 Task: Search for emails with the subject 'urgent online meeting' received between 7/1/2023 and 7/30/2023.
Action: Mouse moved to (371, 12)
Screenshot: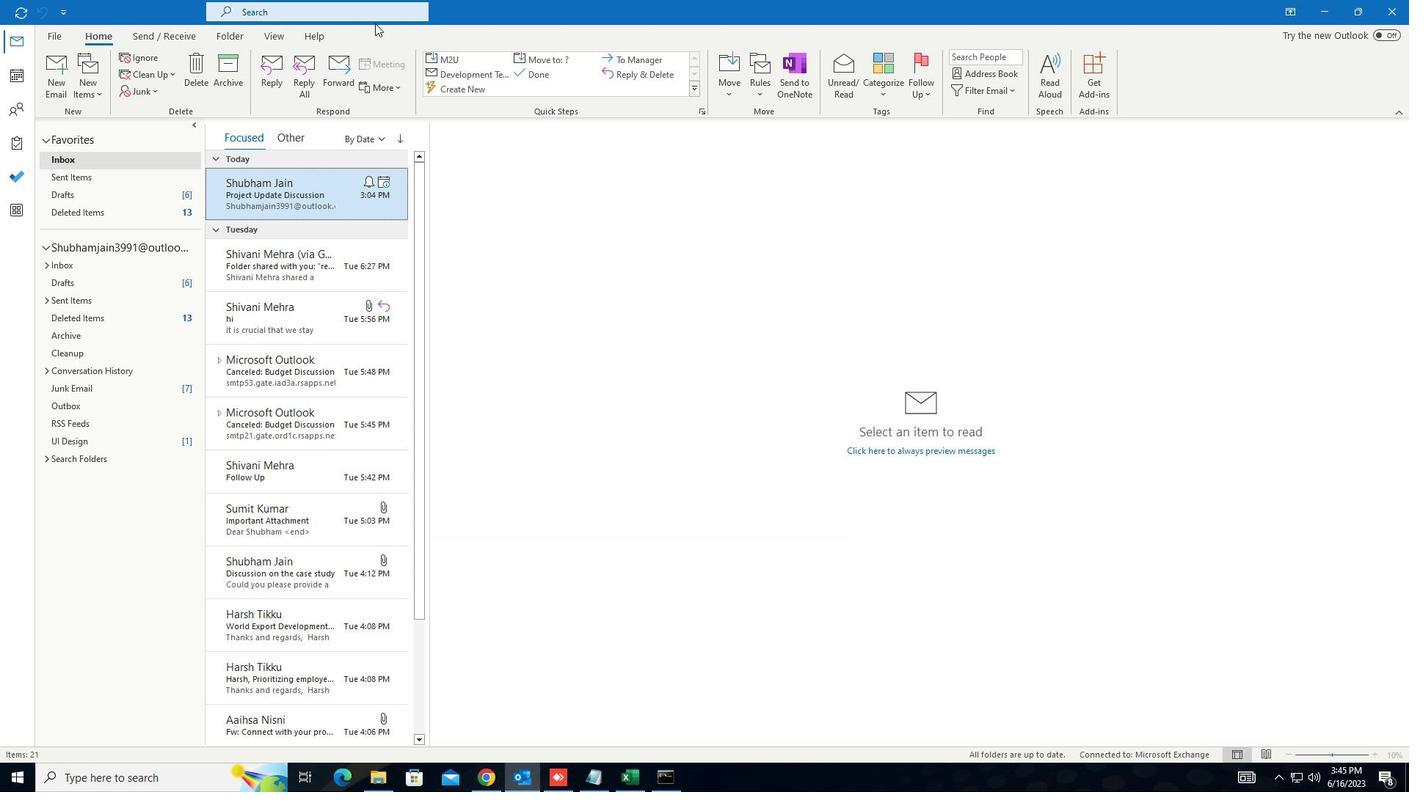 
Action: Mouse pressed left at (371, 12)
Screenshot: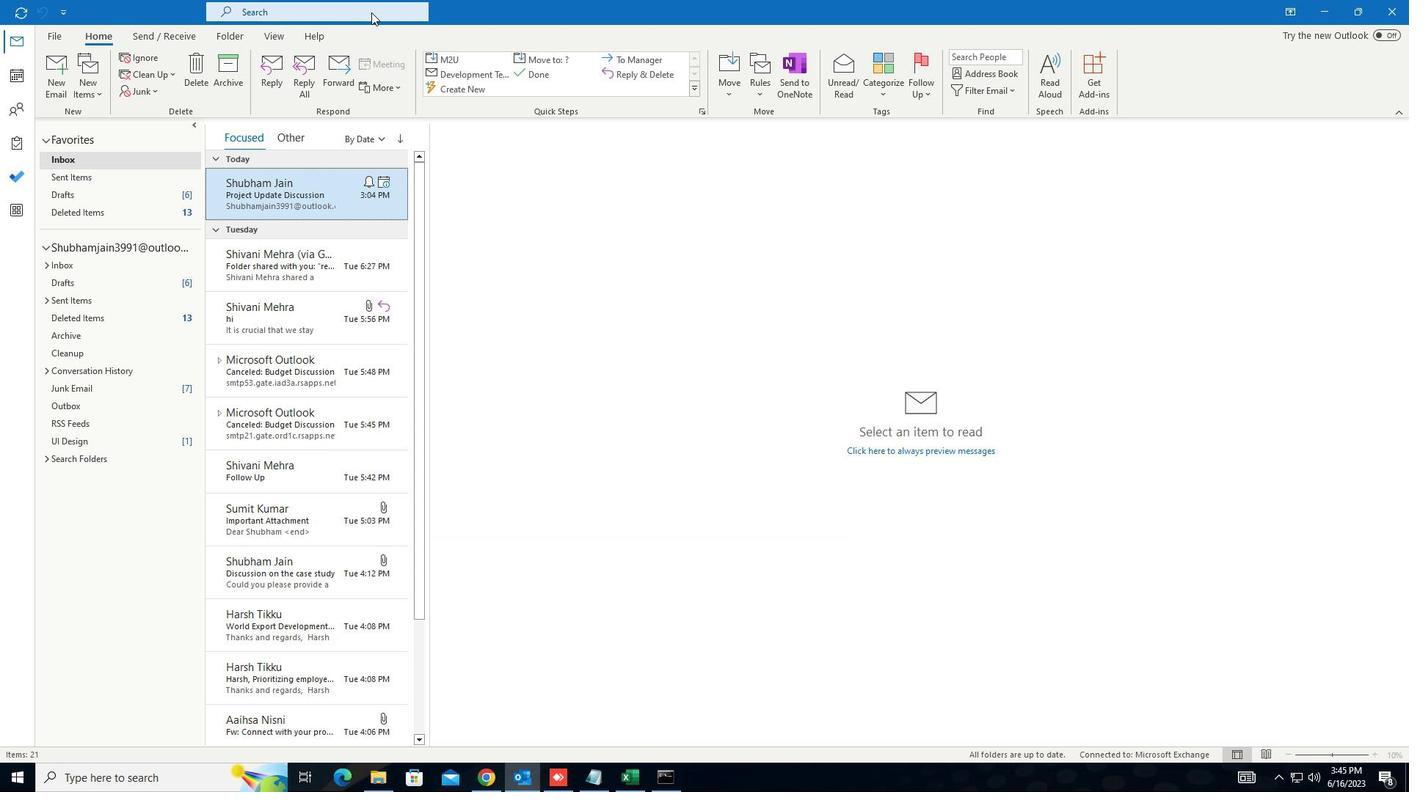 
Action: Mouse moved to (549, 12)
Screenshot: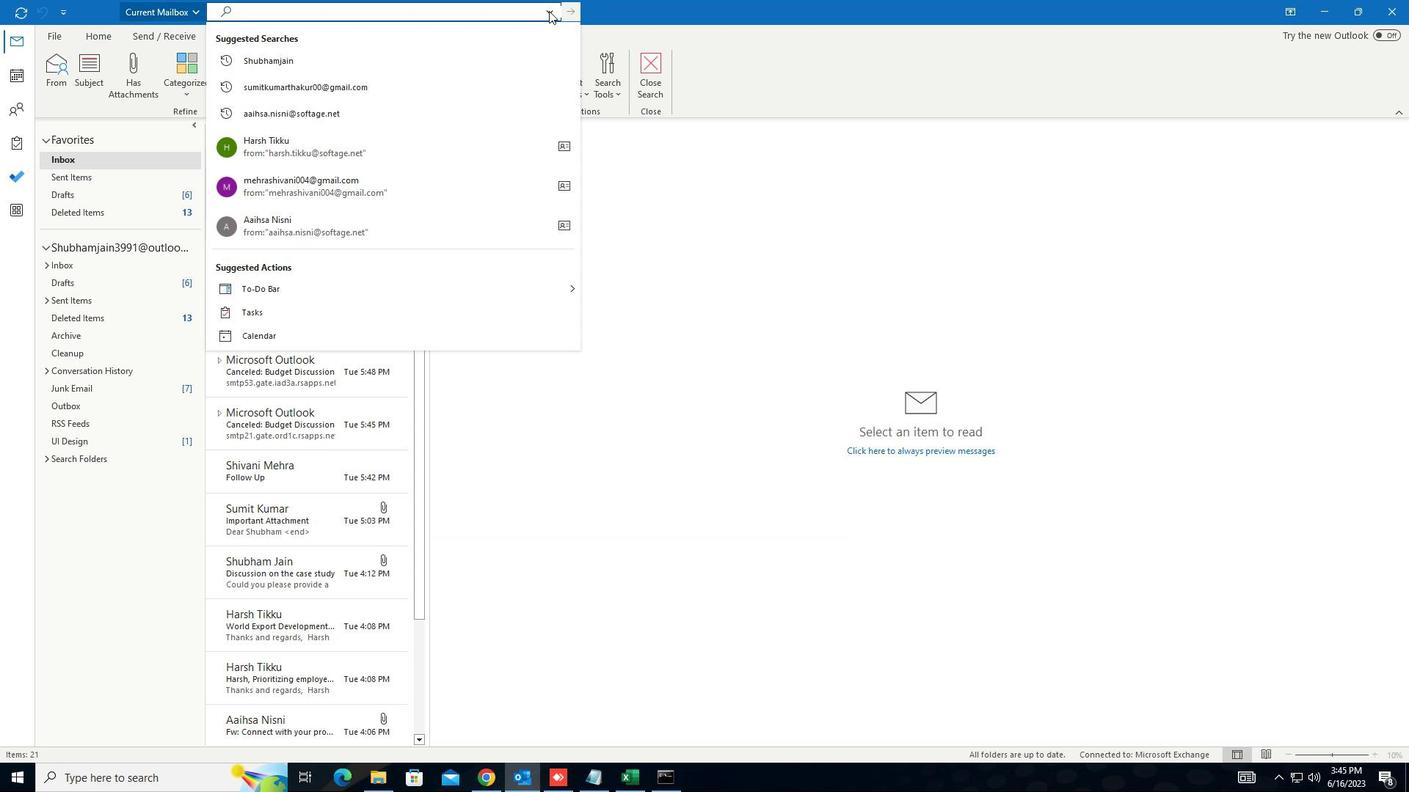 
Action: Mouse pressed left at (549, 12)
Screenshot: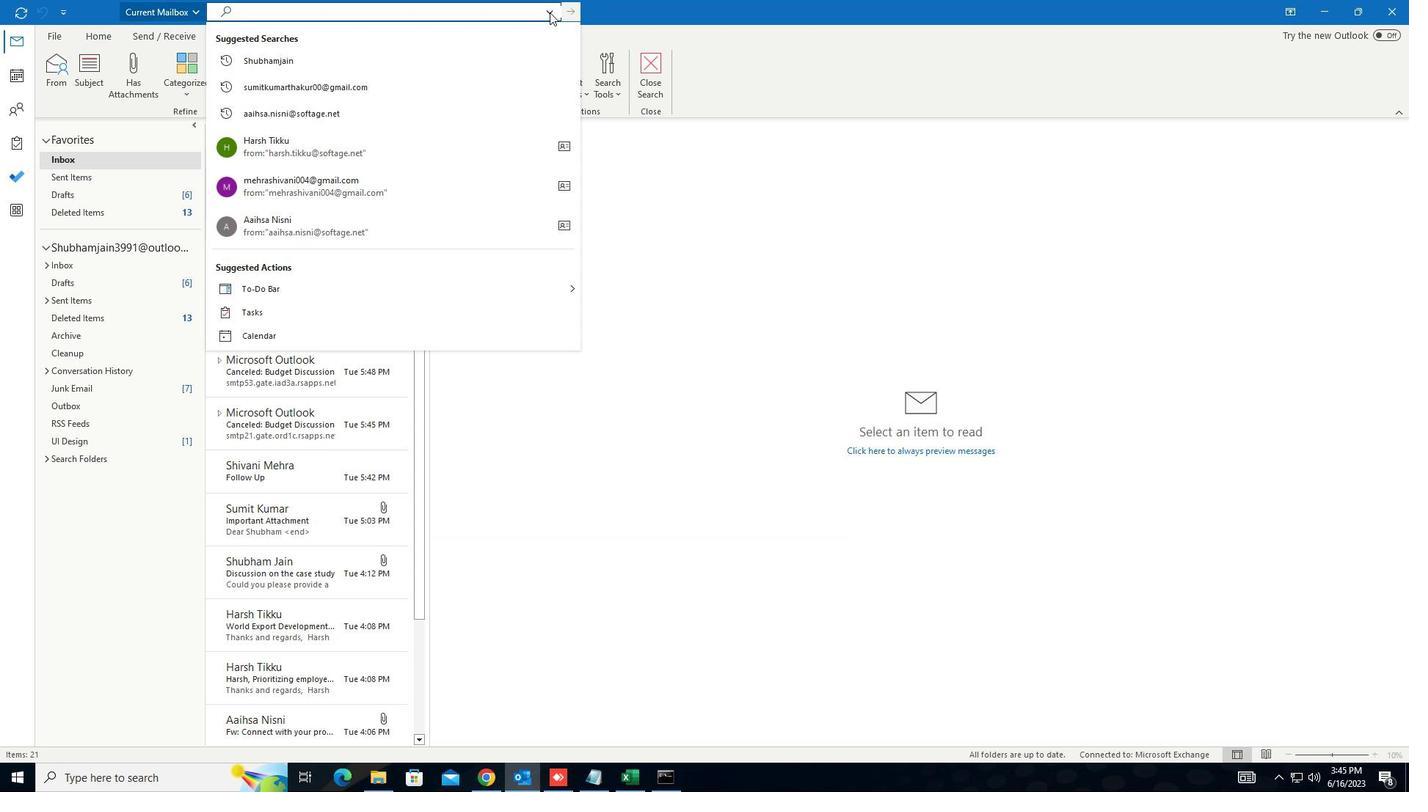 
Action: Mouse moved to (411, 265)
Screenshot: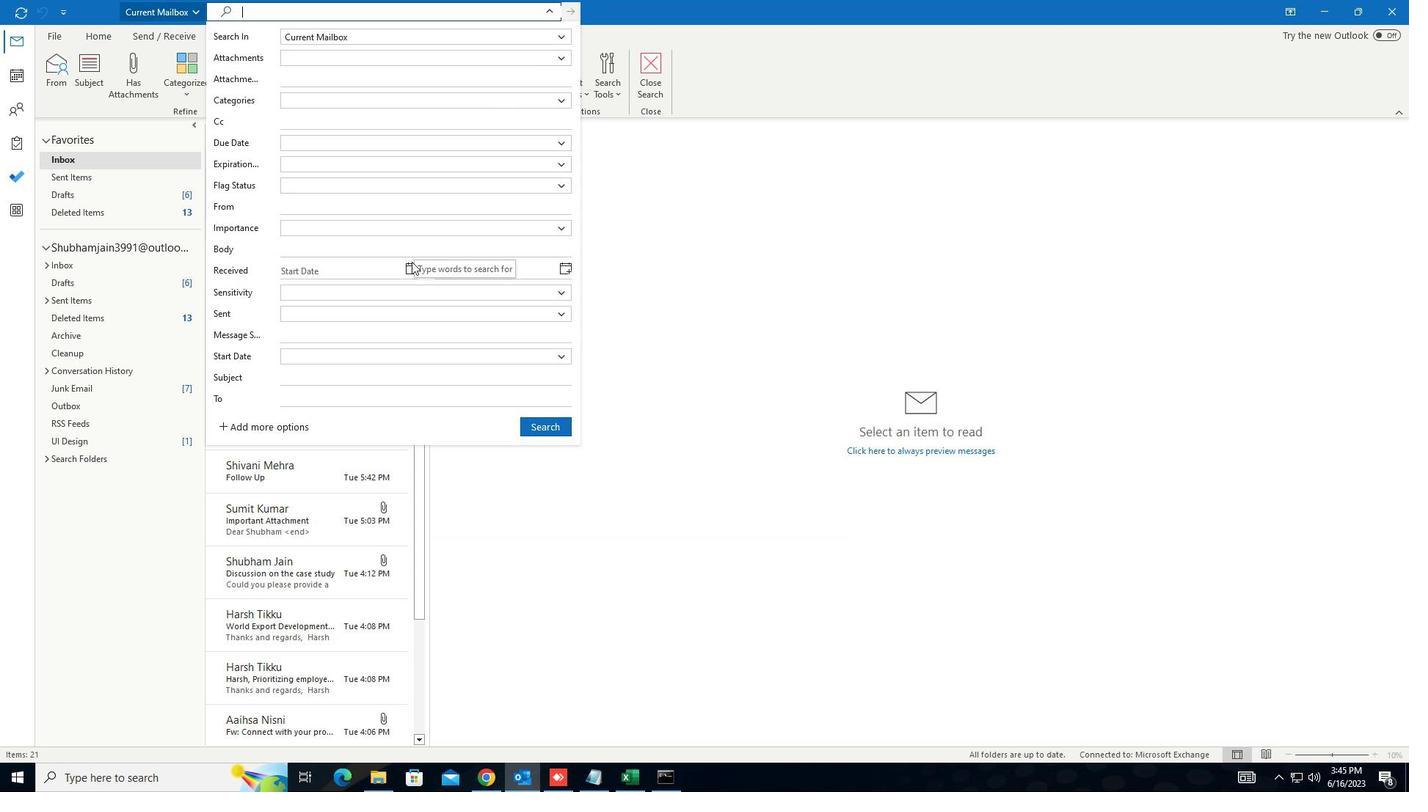 
Action: Mouse pressed left at (411, 265)
Screenshot: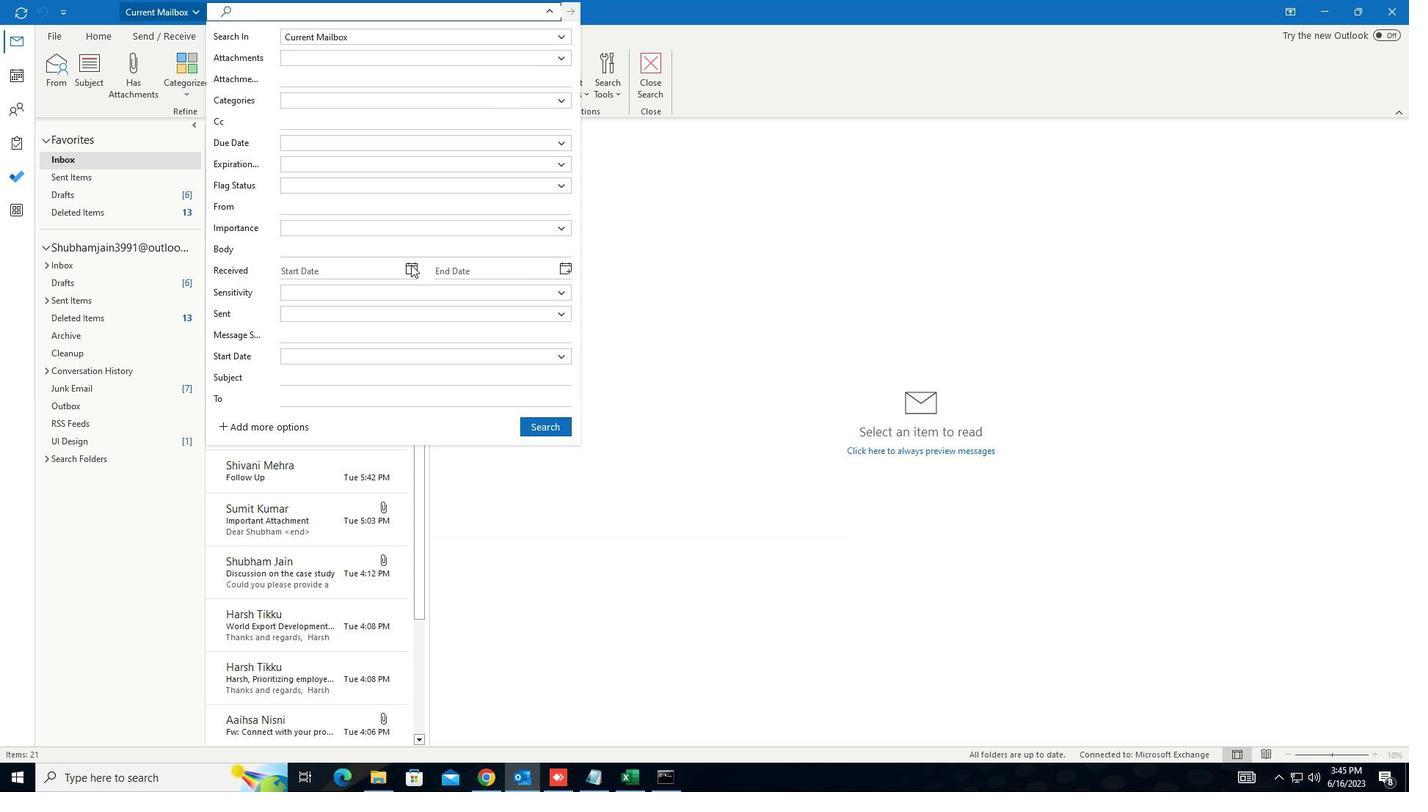 
Action: Mouse moved to (396, 268)
Screenshot: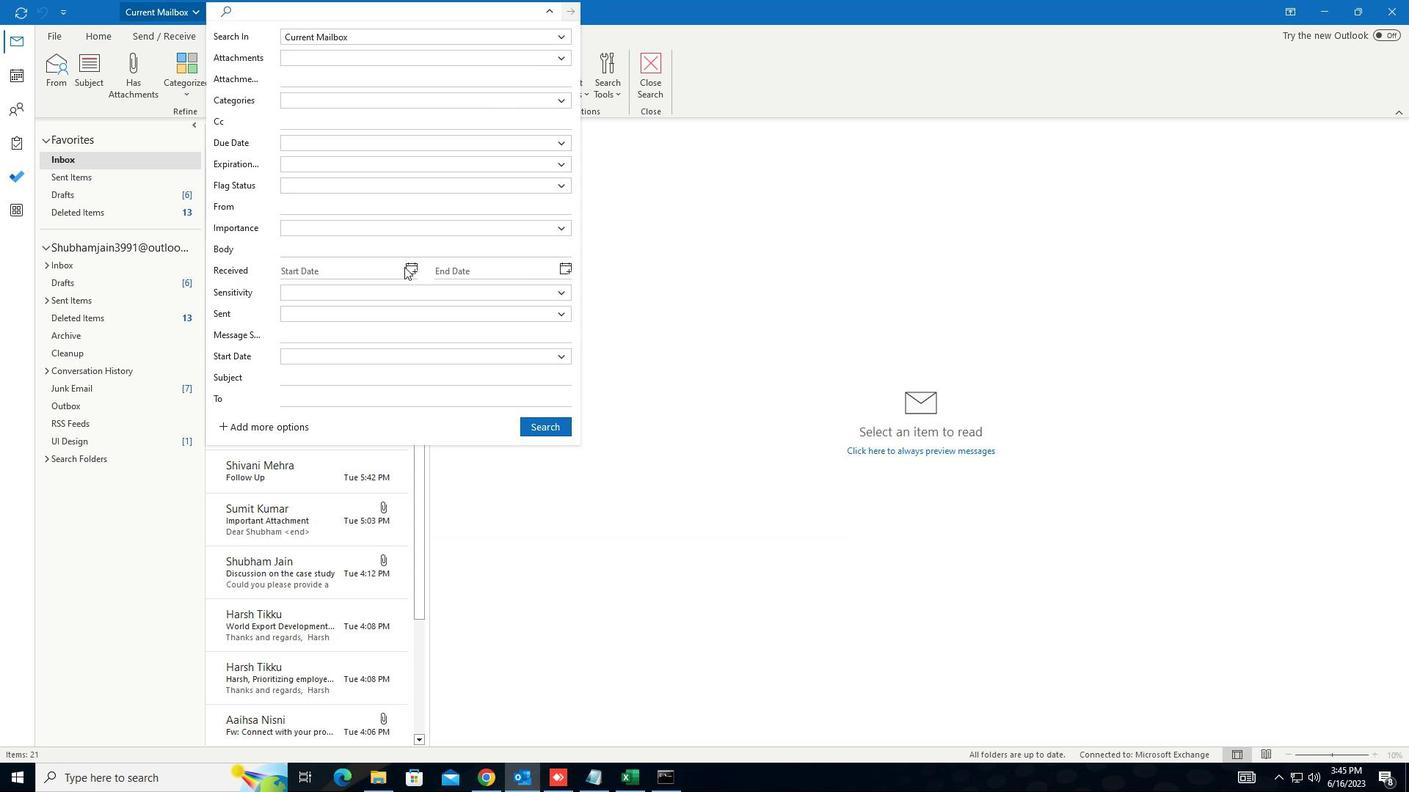 
Action: Mouse pressed left at (396, 268)
Screenshot: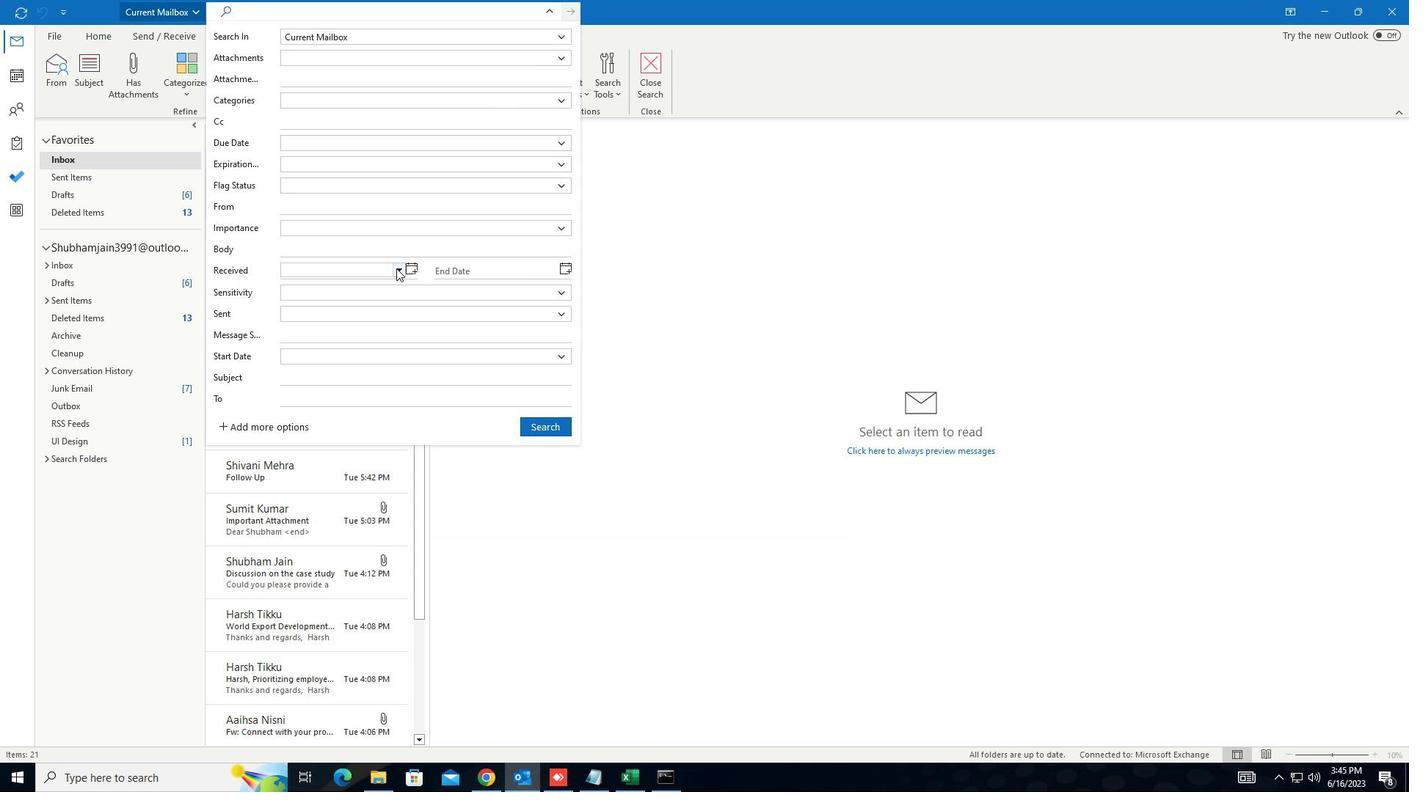 
Action: Mouse moved to (407, 287)
Screenshot: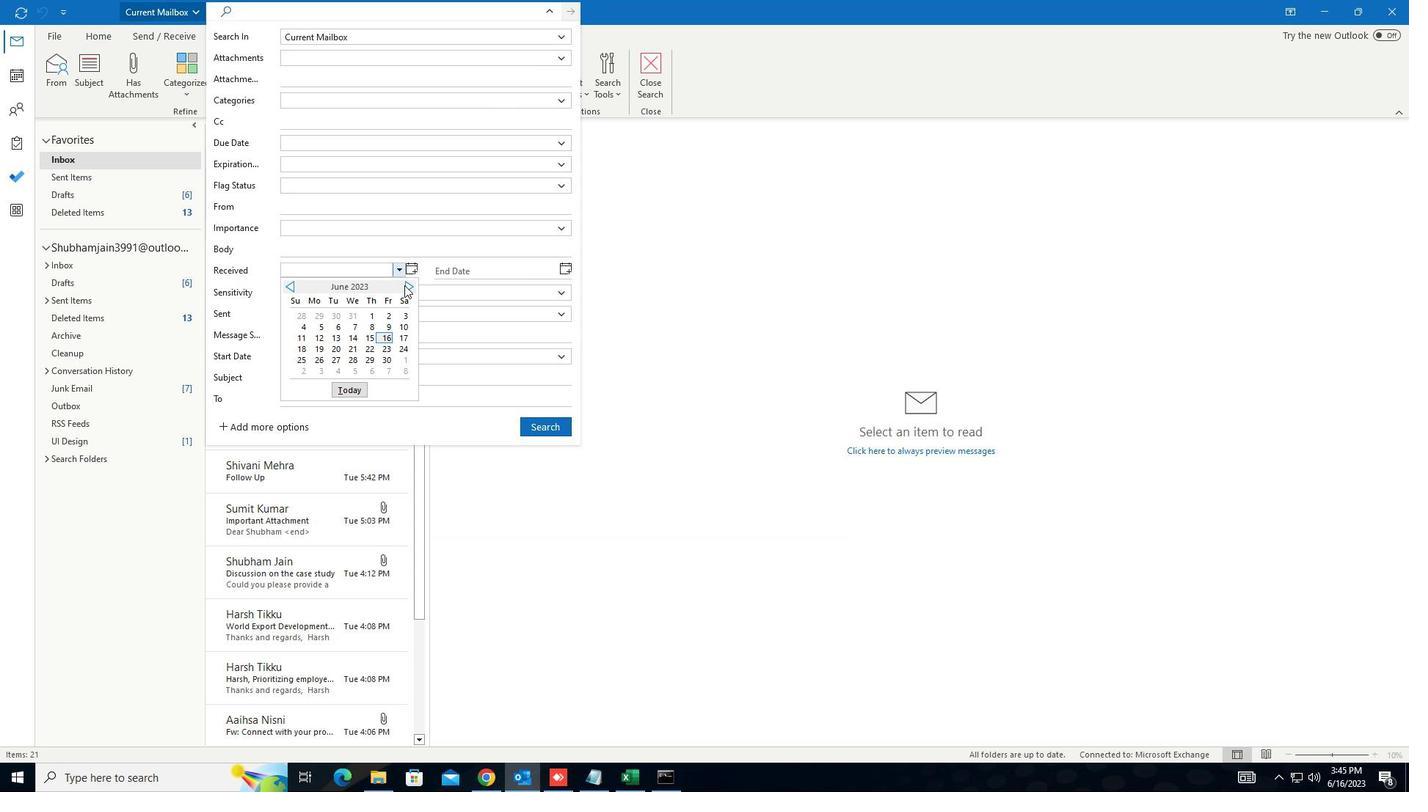 
Action: Mouse pressed left at (407, 287)
Screenshot: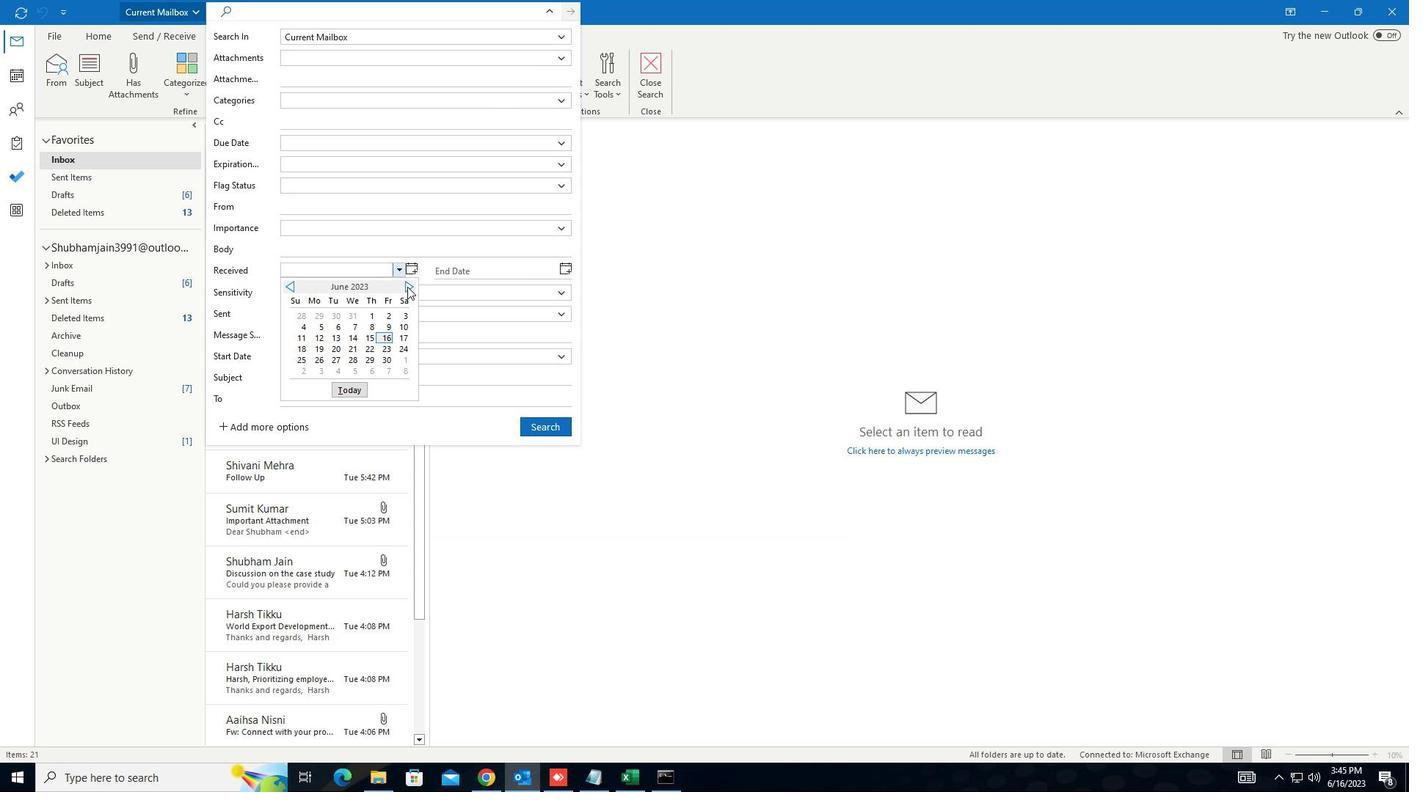 
Action: Mouse moved to (403, 315)
Screenshot: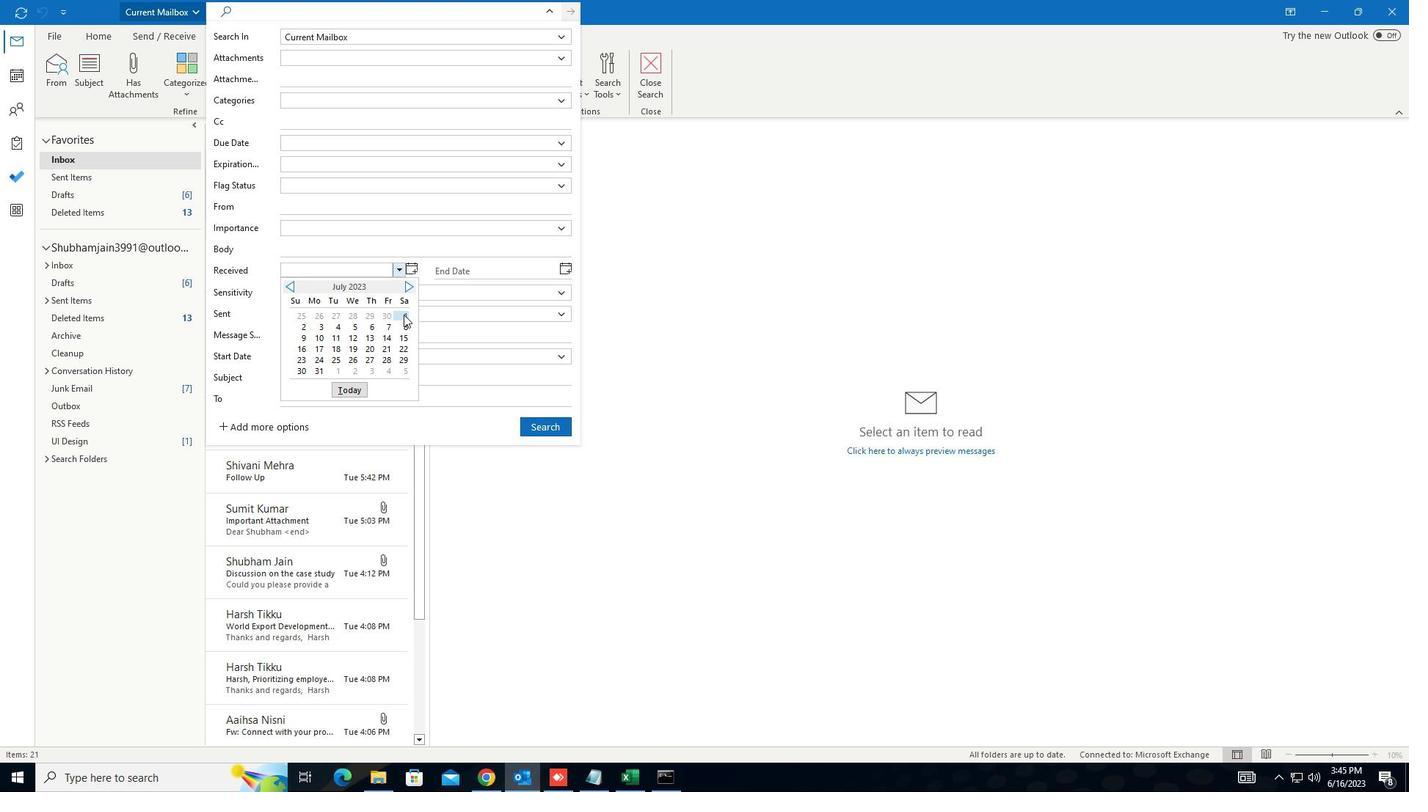 
Action: Mouse pressed left at (403, 315)
Screenshot: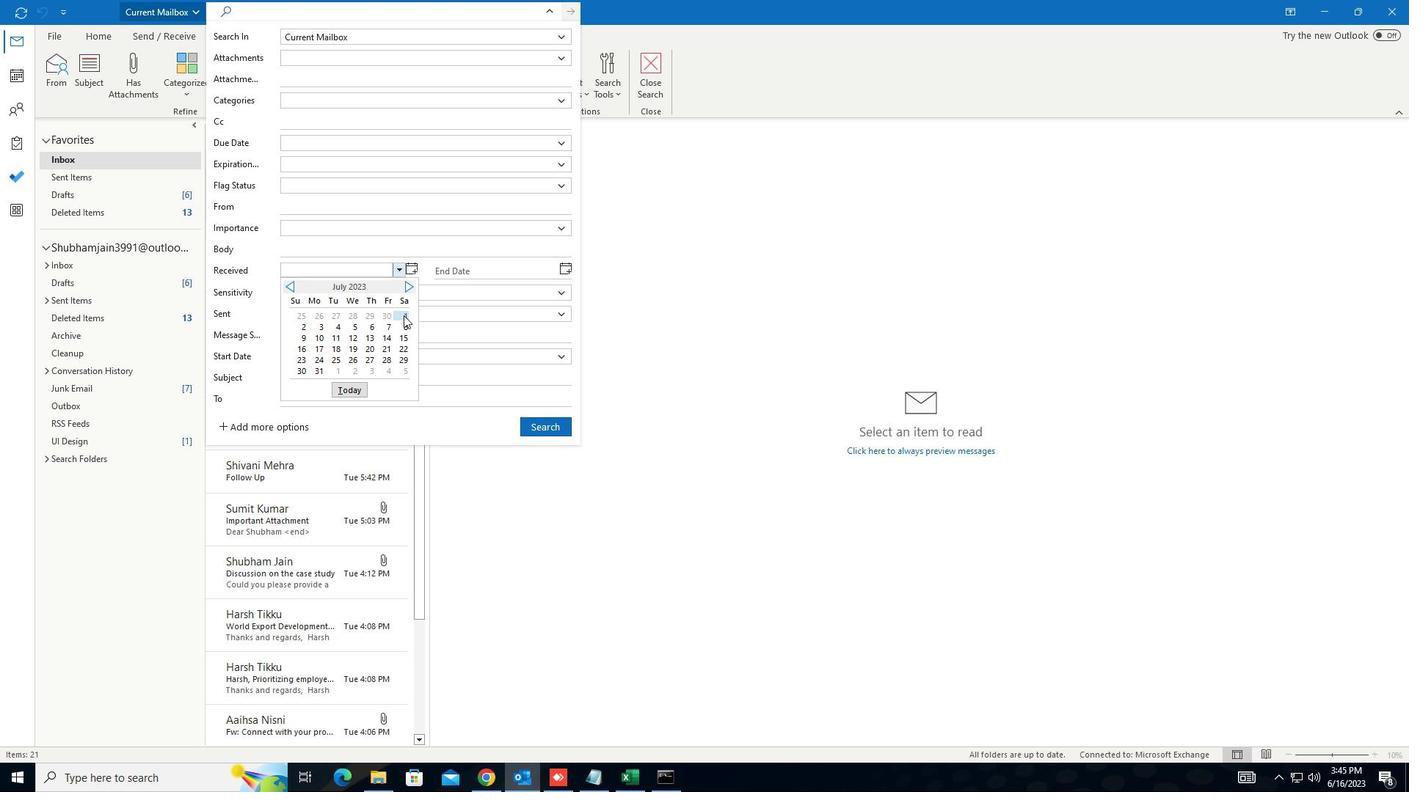 
Action: Mouse moved to (553, 271)
Screenshot: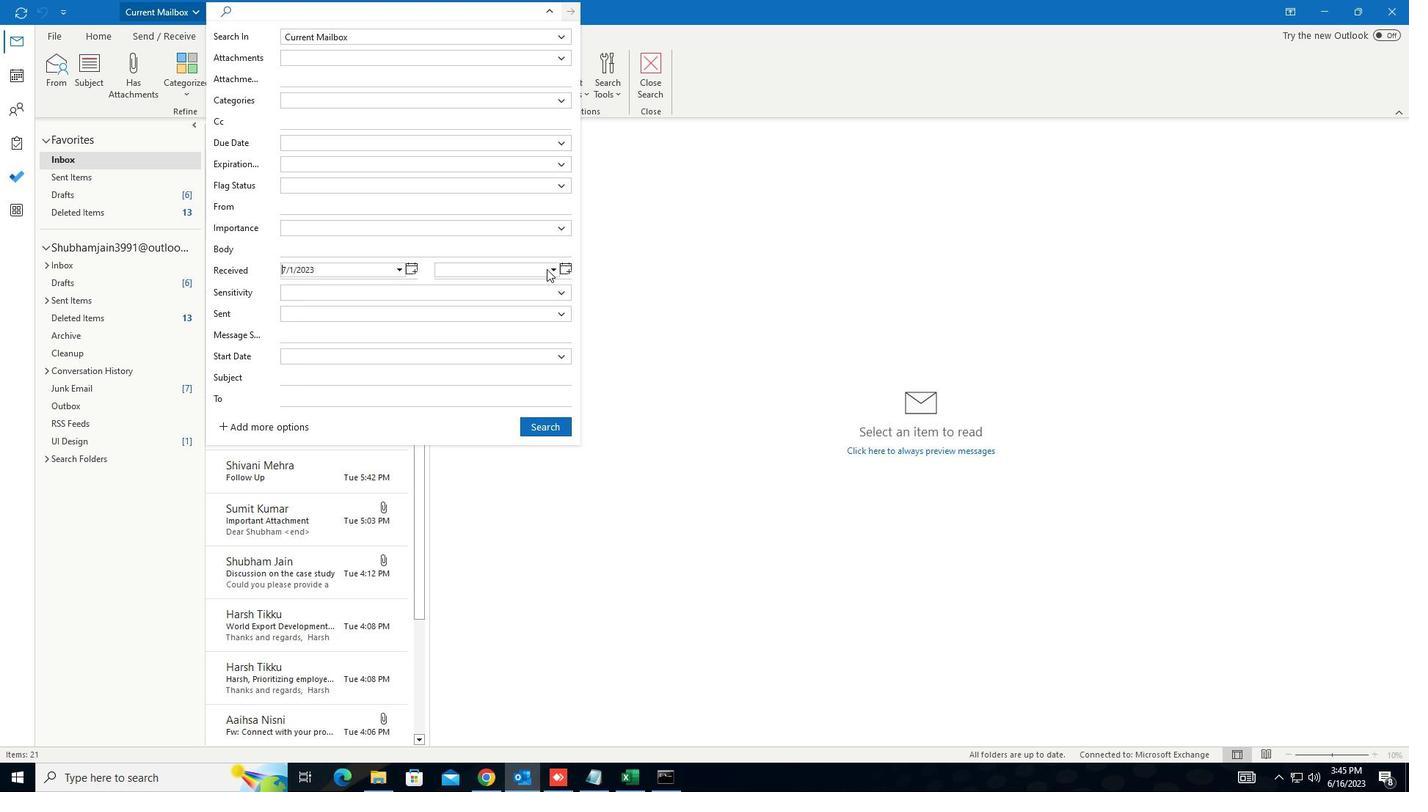 
Action: Mouse pressed left at (553, 271)
Screenshot: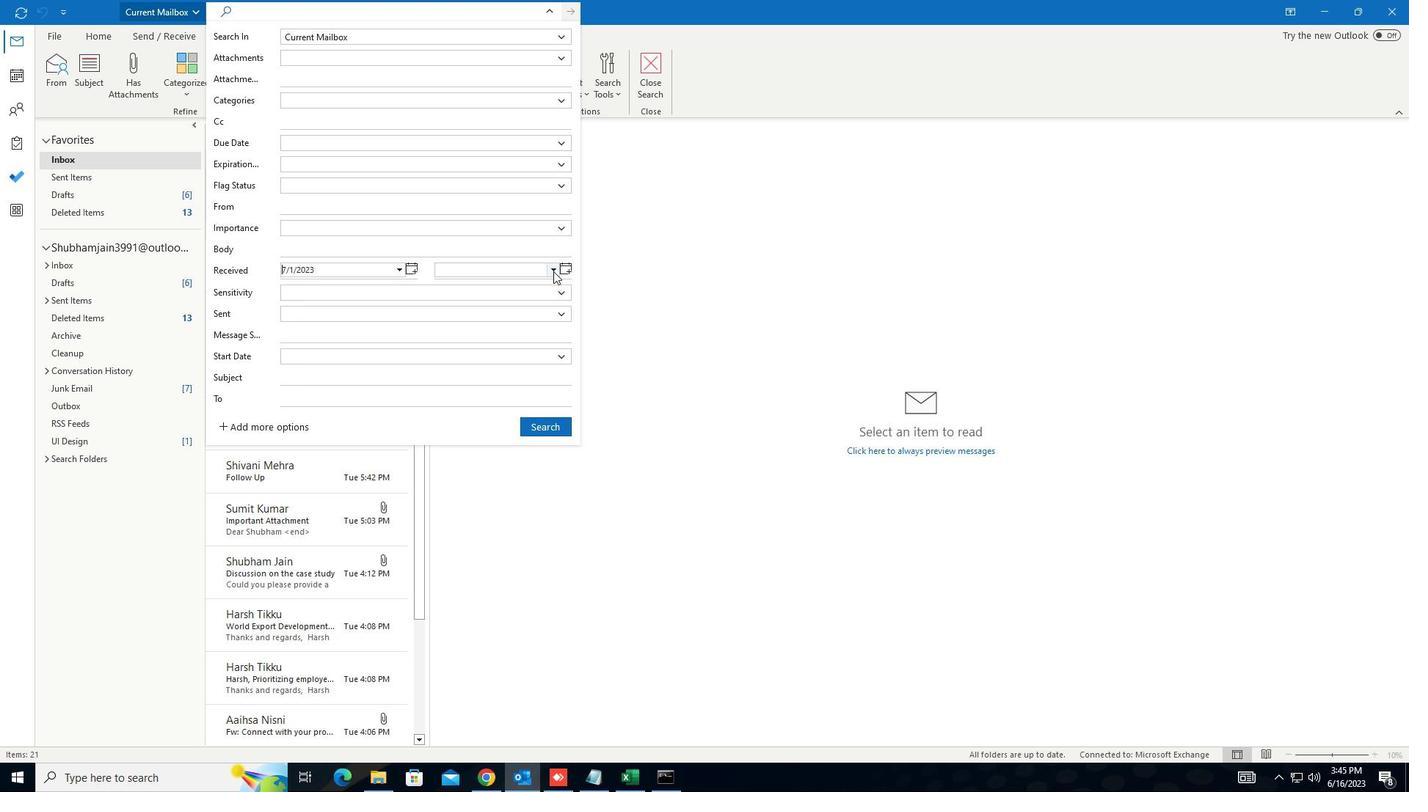 
Action: Mouse moved to (562, 288)
Screenshot: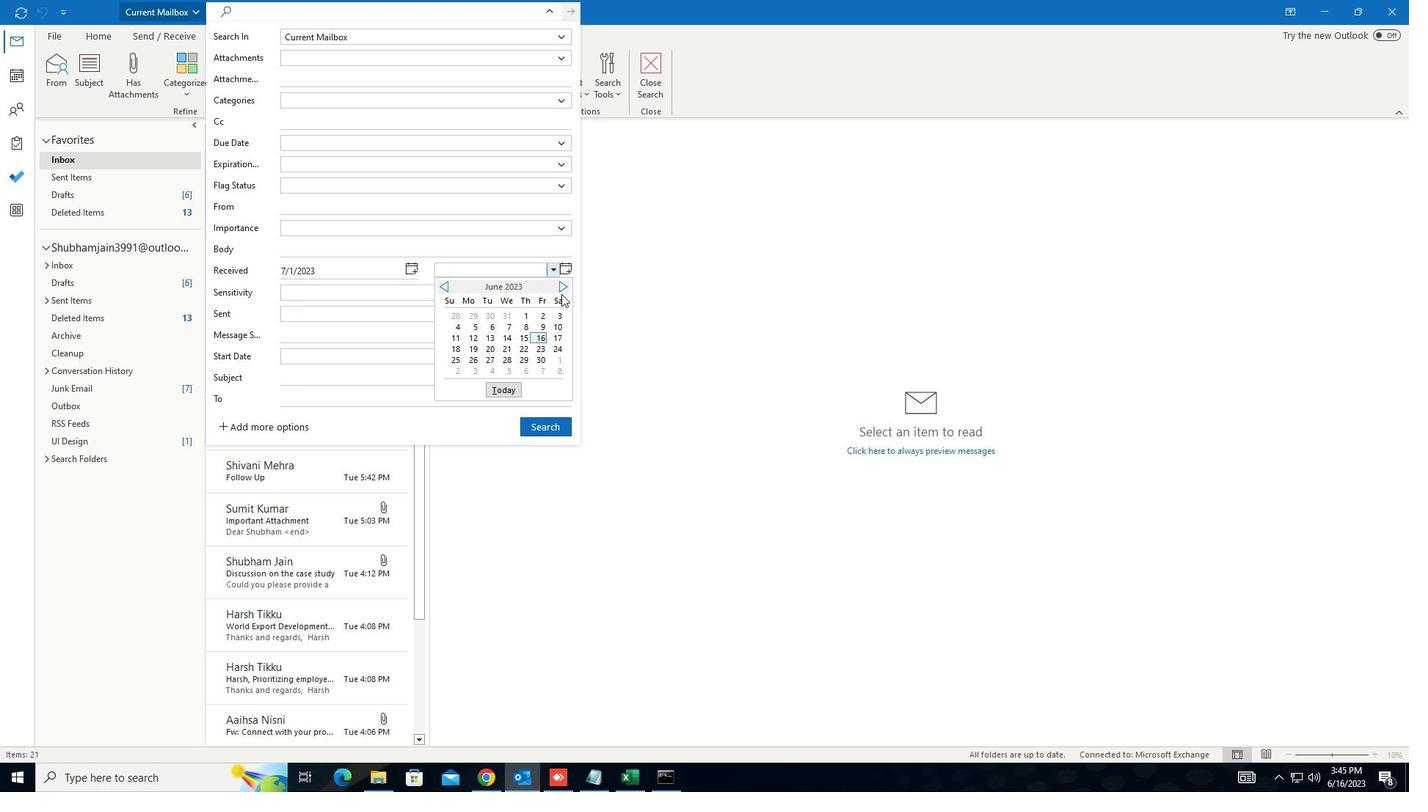 
Action: Mouse pressed left at (562, 288)
Screenshot: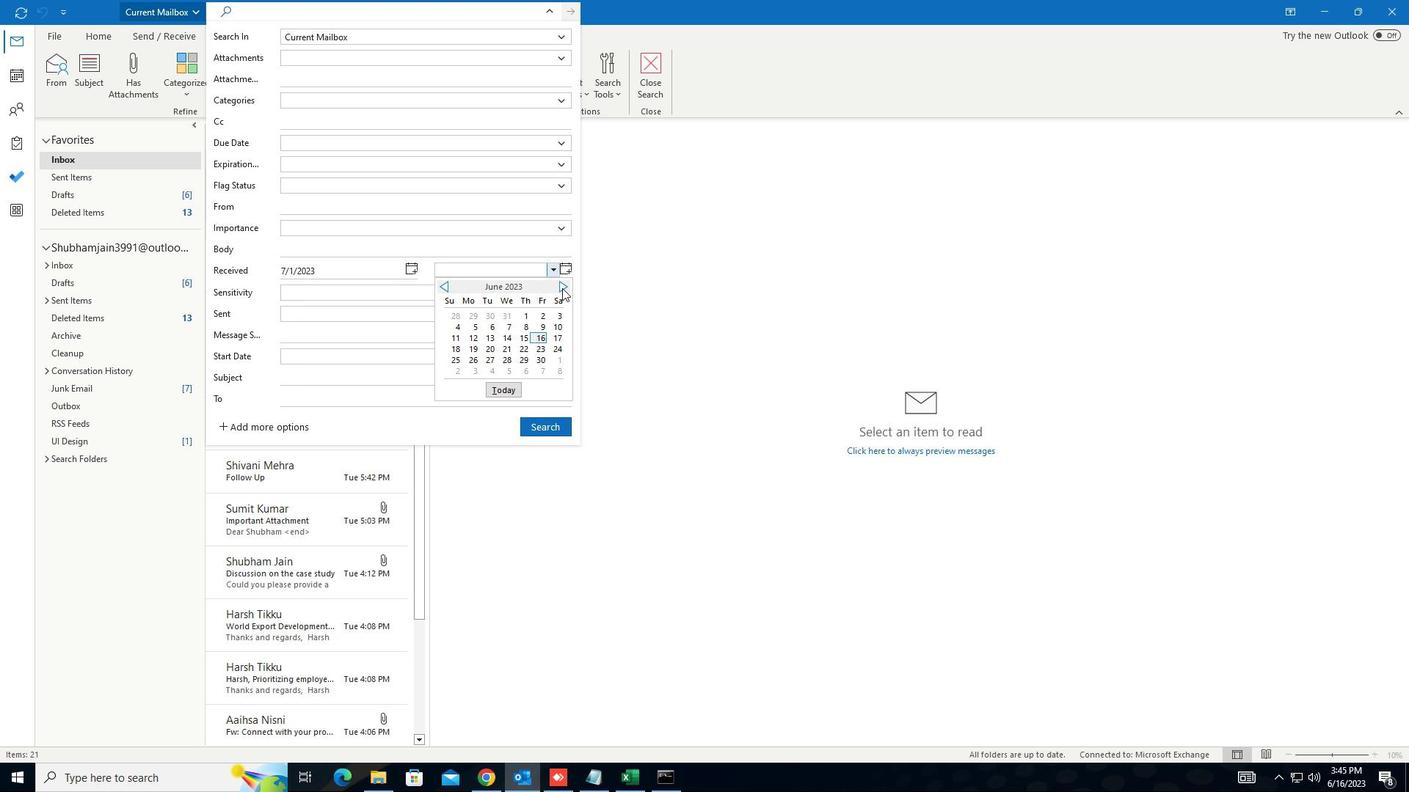 
Action: Mouse moved to (458, 368)
Screenshot: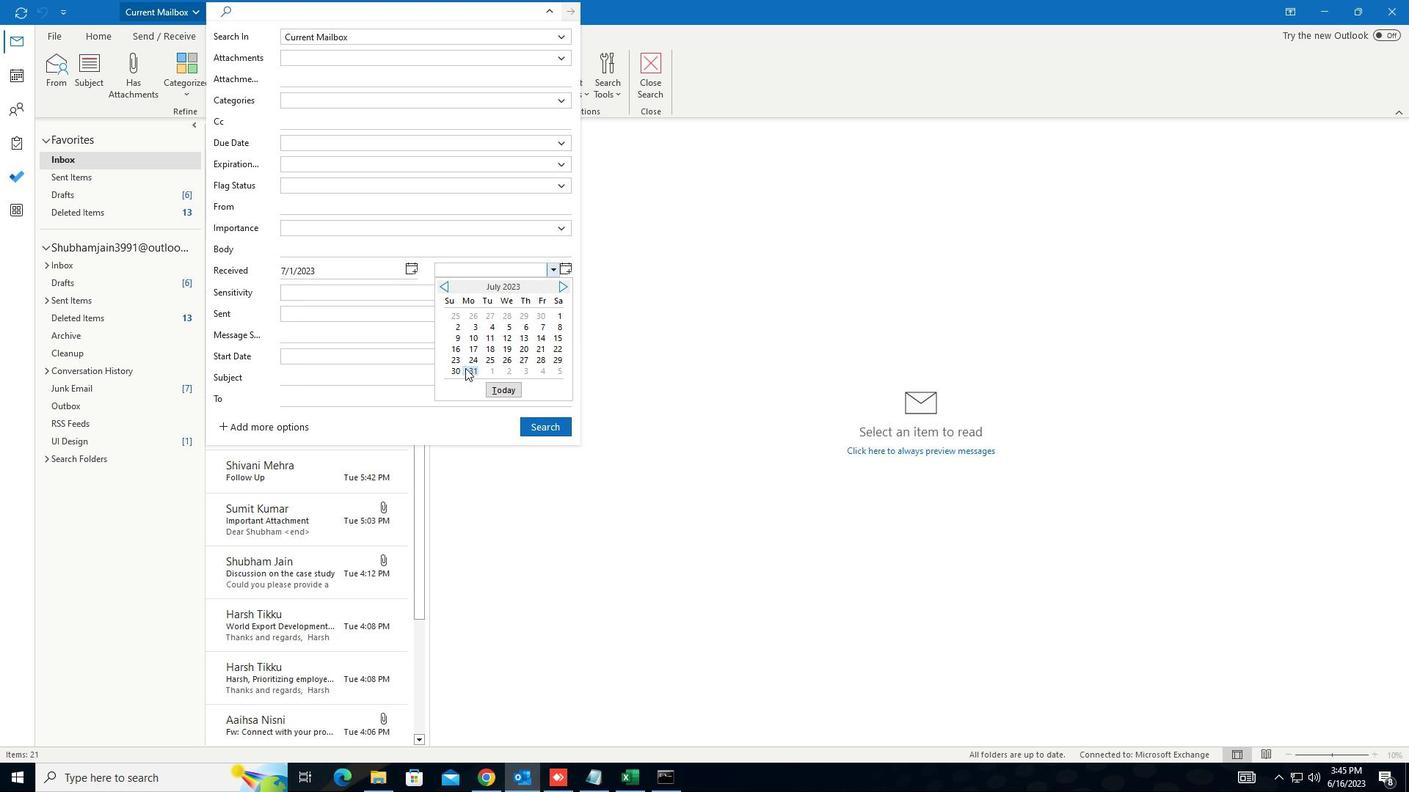 
Action: Mouse pressed left at (458, 368)
Screenshot: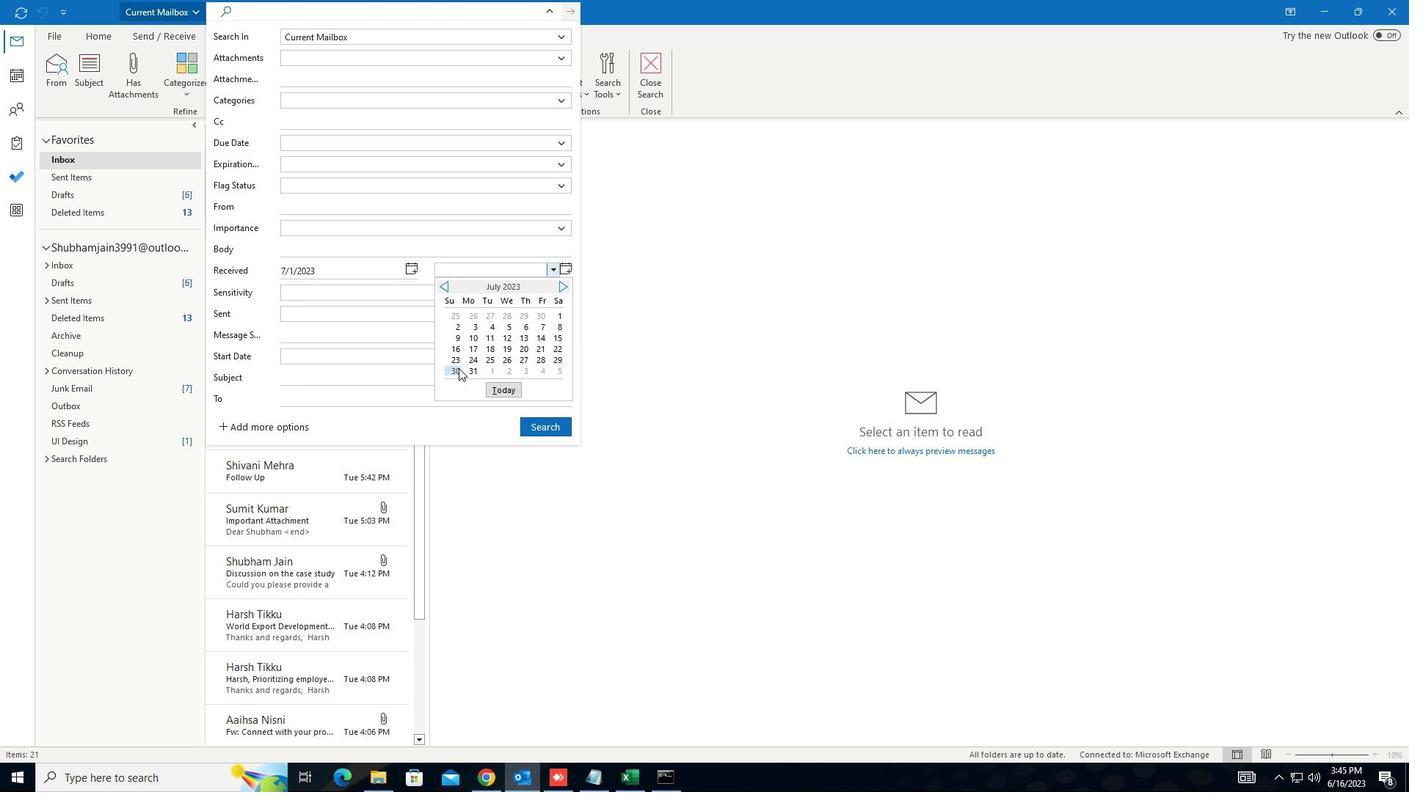 
Action: Mouse moved to (298, 375)
Screenshot: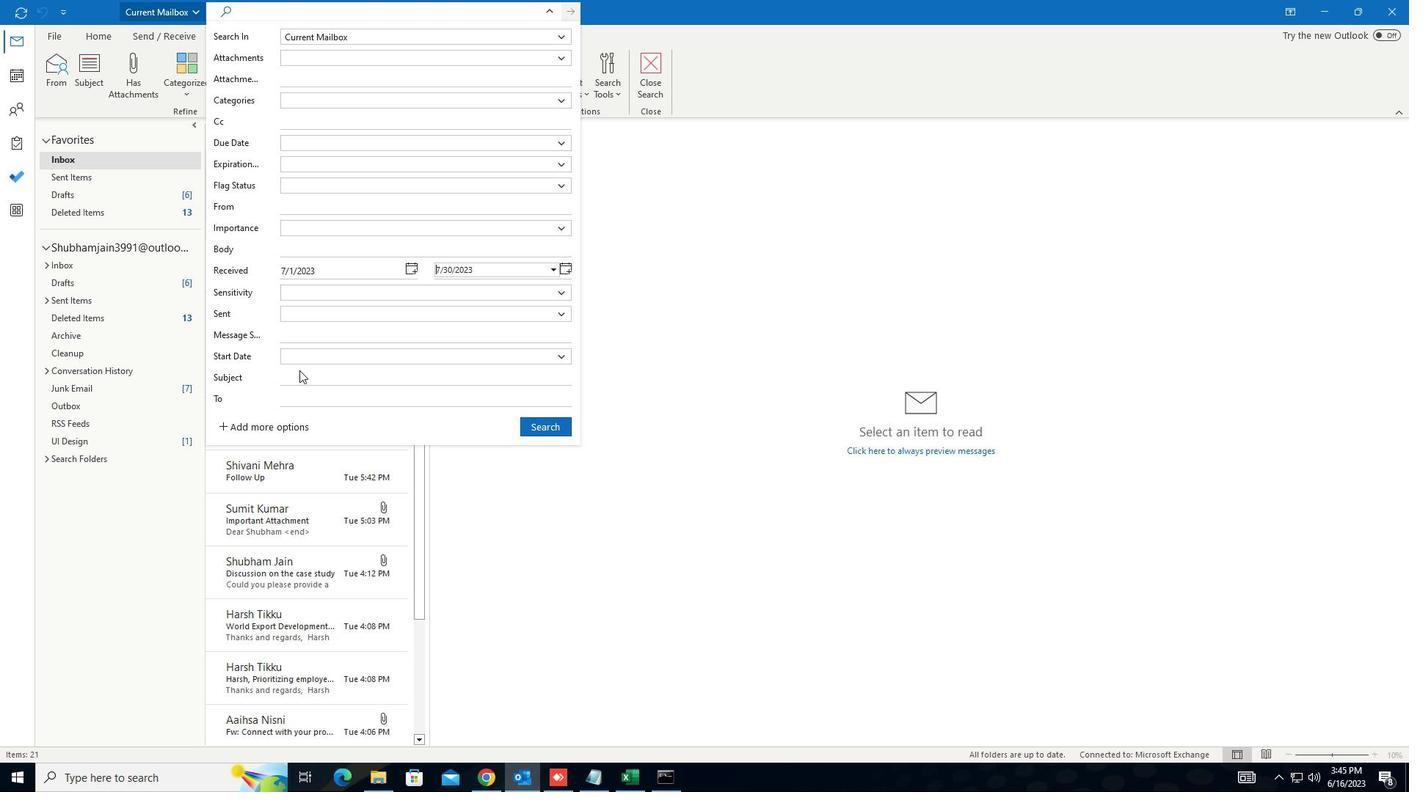 
Action: Mouse pressed left at (298, 375)
Screenshot: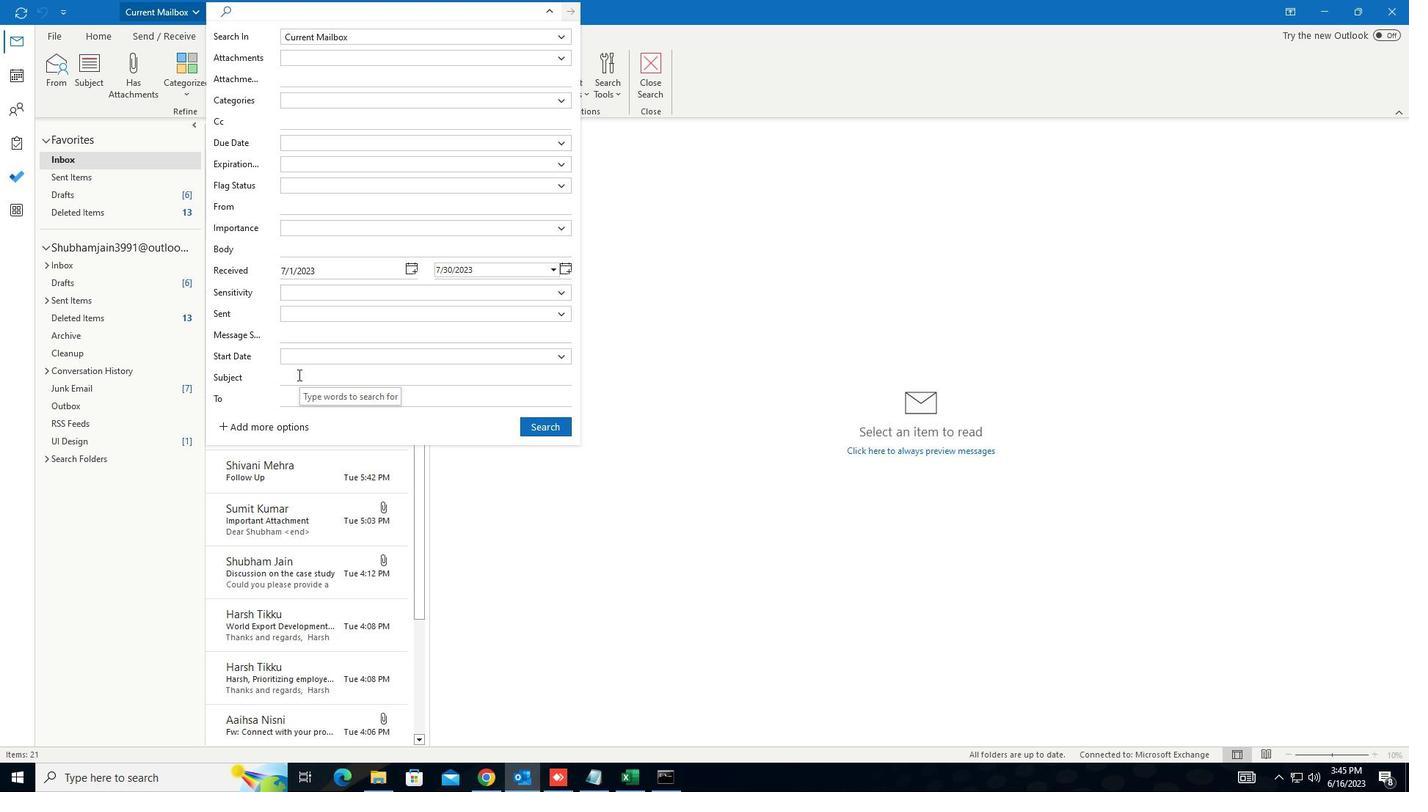 
Action: Mouse moved to (304, 373)
Screenshot: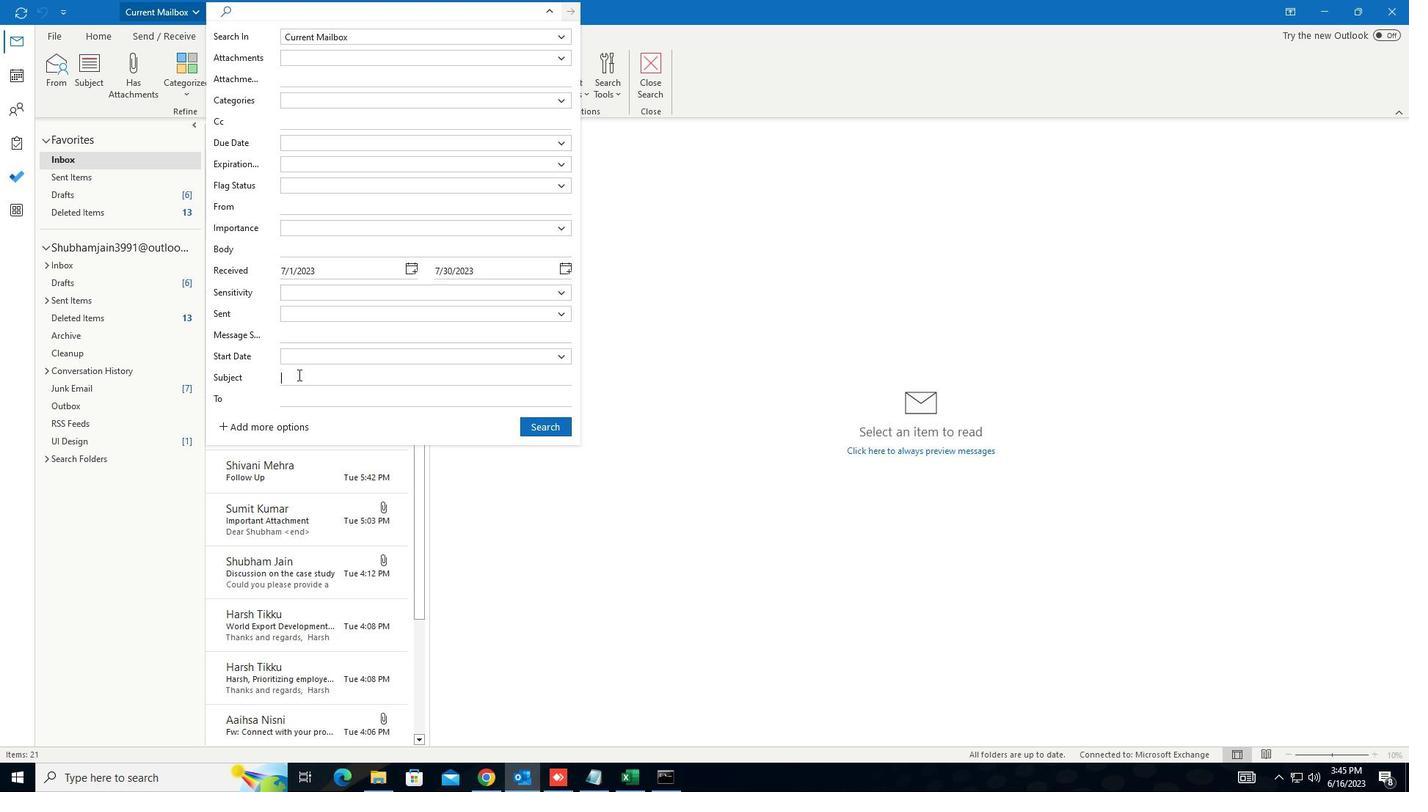
Action: Key pressed urgent<Key.space>onlin<Key.space><Key.backspace>e<Key.space>meeting
Screenshot: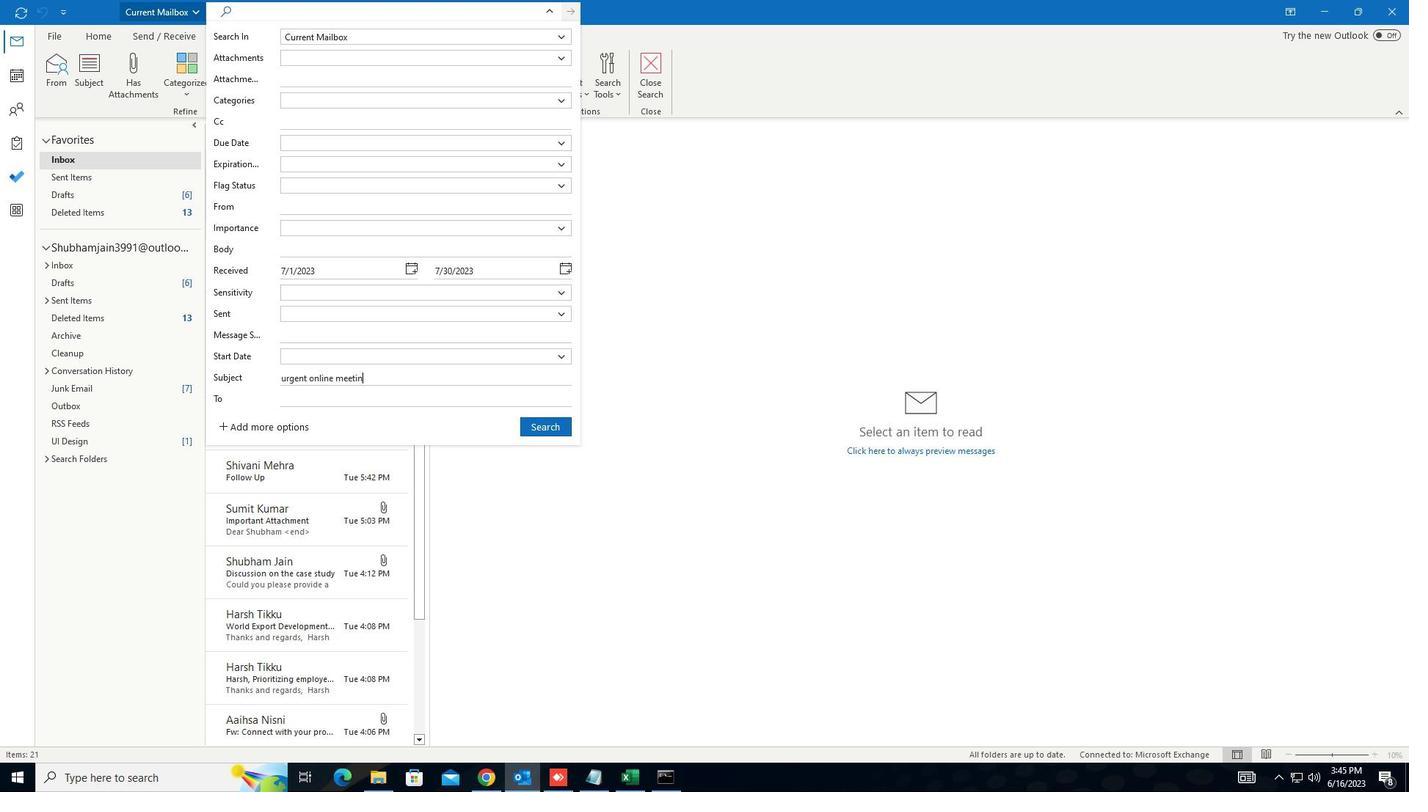 
Action: Mouse moved to (533, 429)
Screenshot: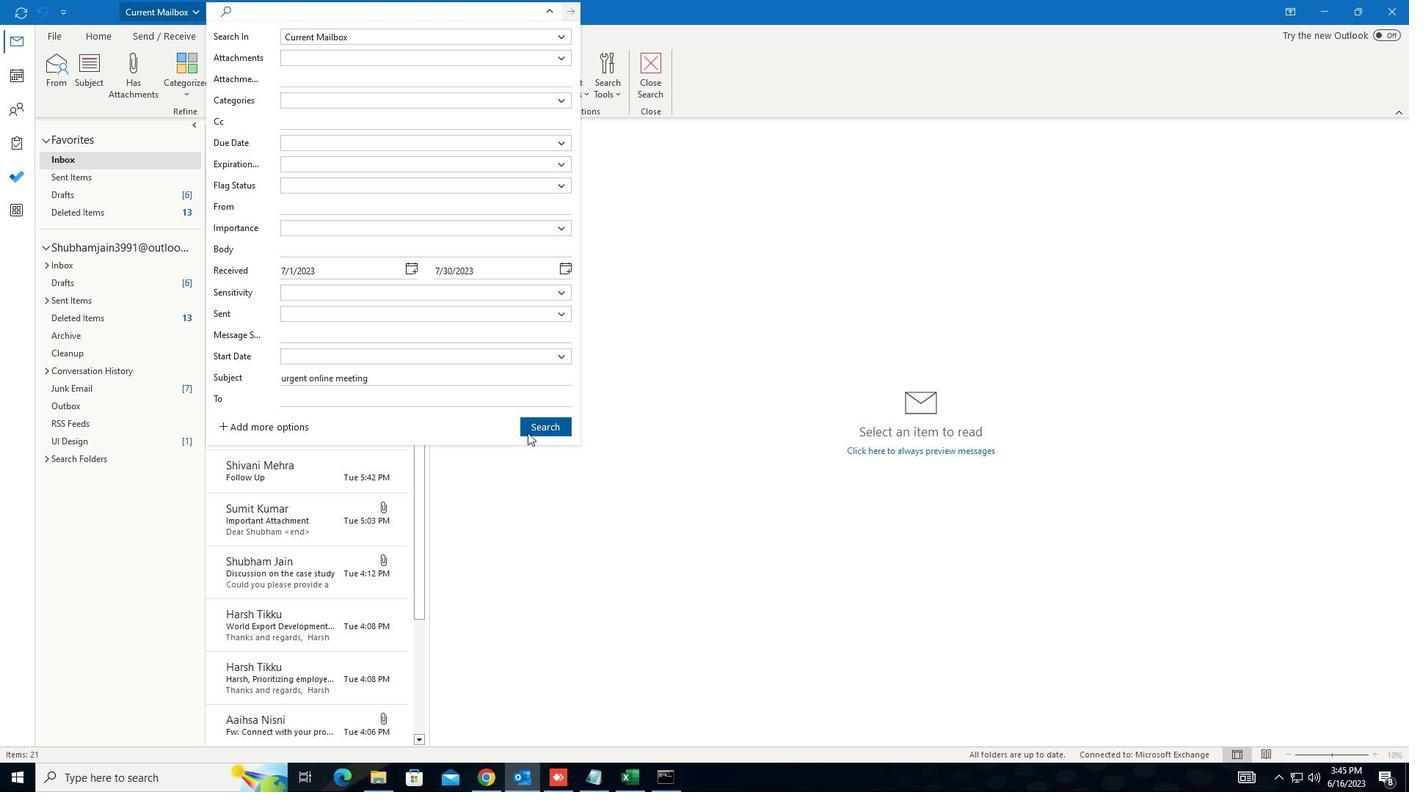 
Action: Mouse pressed left at (533, 429)
Screenshot: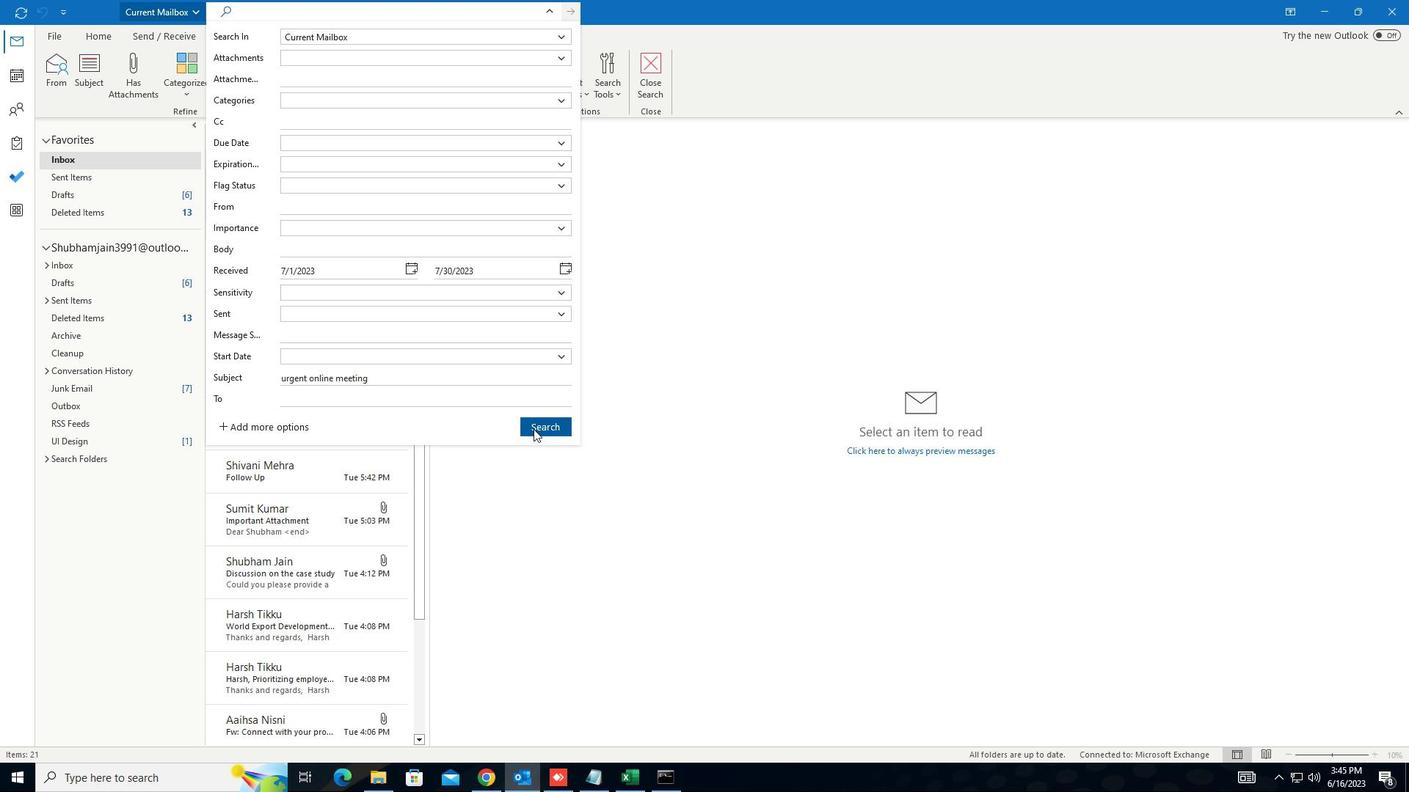 
Action: Mouse moved to (533, 428)
Screenshot: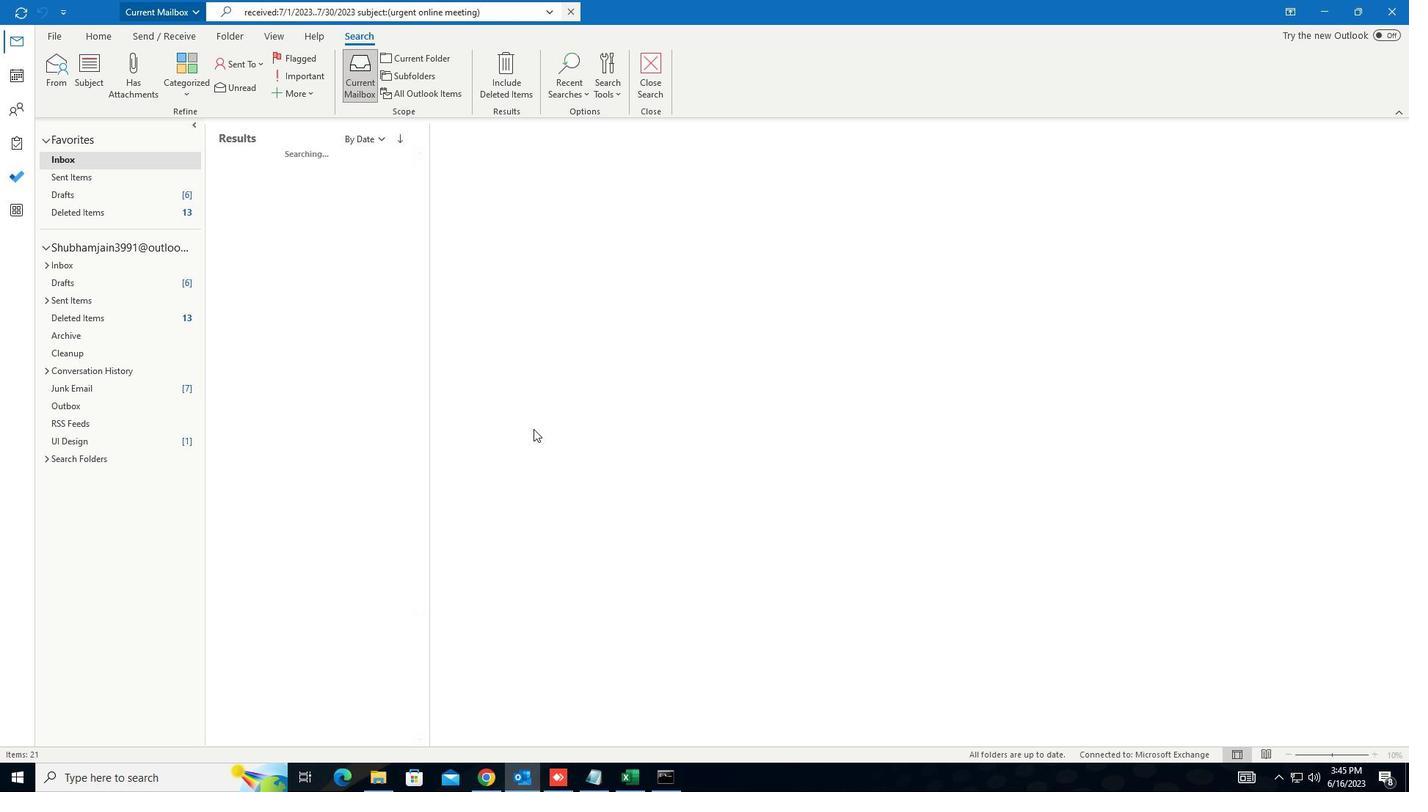 
